 Task: Add priority to suggest fields.
Action: Mouse pressed left at (827, 251)
Screenshot: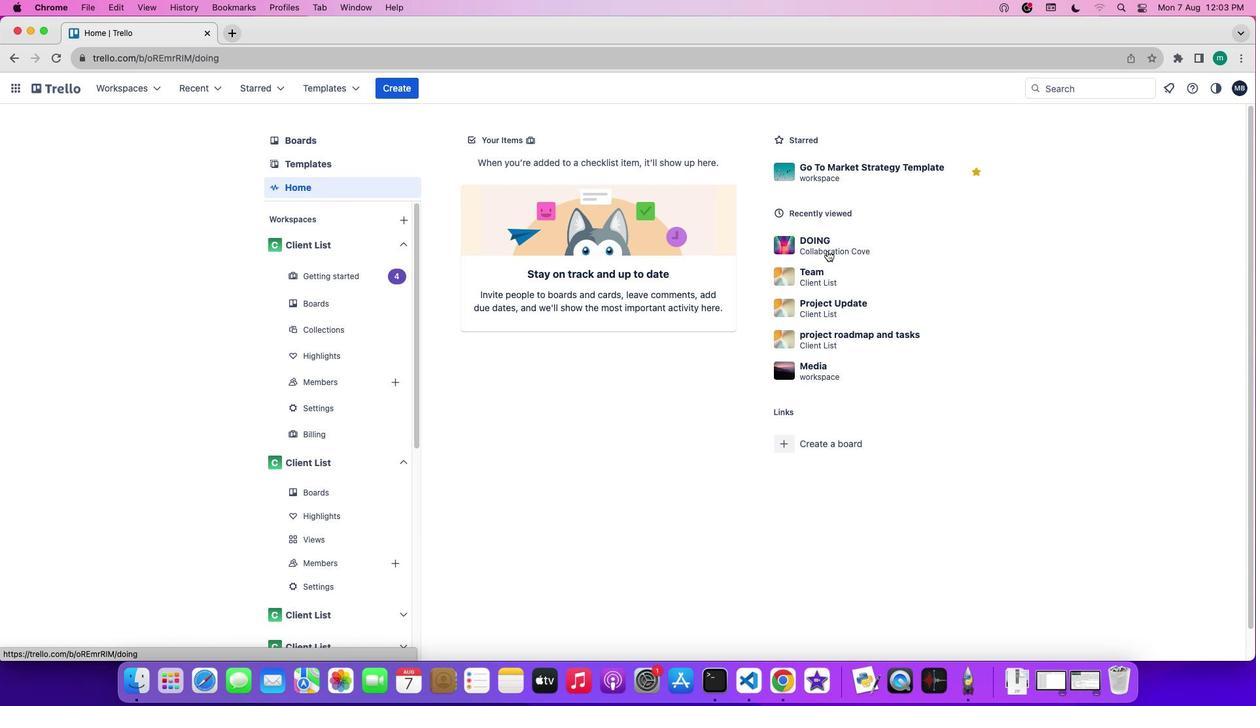 
Action: Mouse moved to (39, 254)
Screenshot: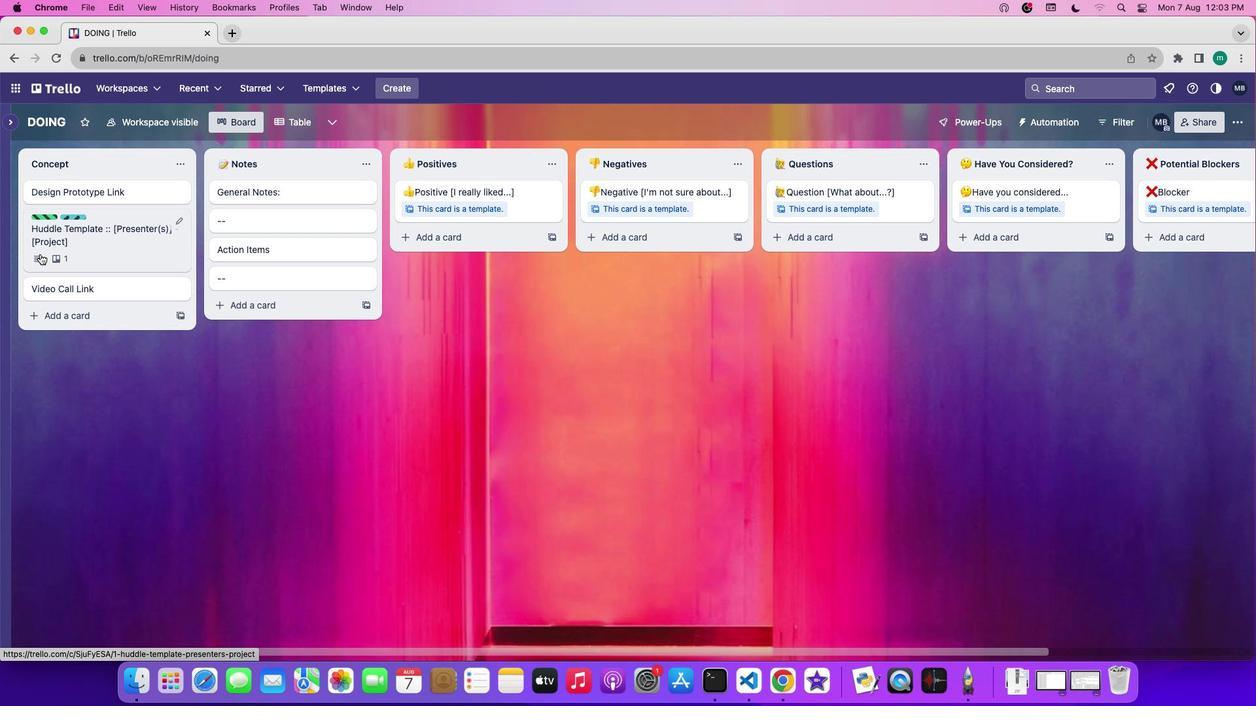 
Action: Mouse pressed left at (39, 254)
Screenshot: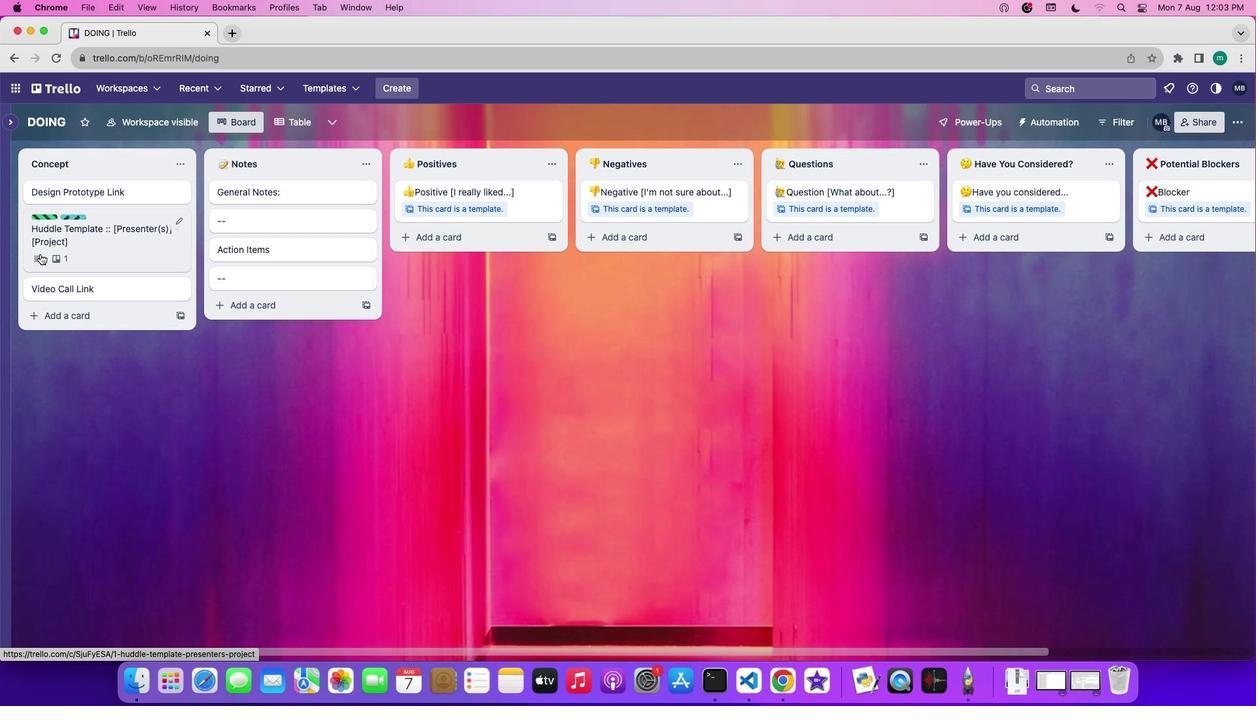 
Action: Mouse moved to (838, 363)
Screenshot: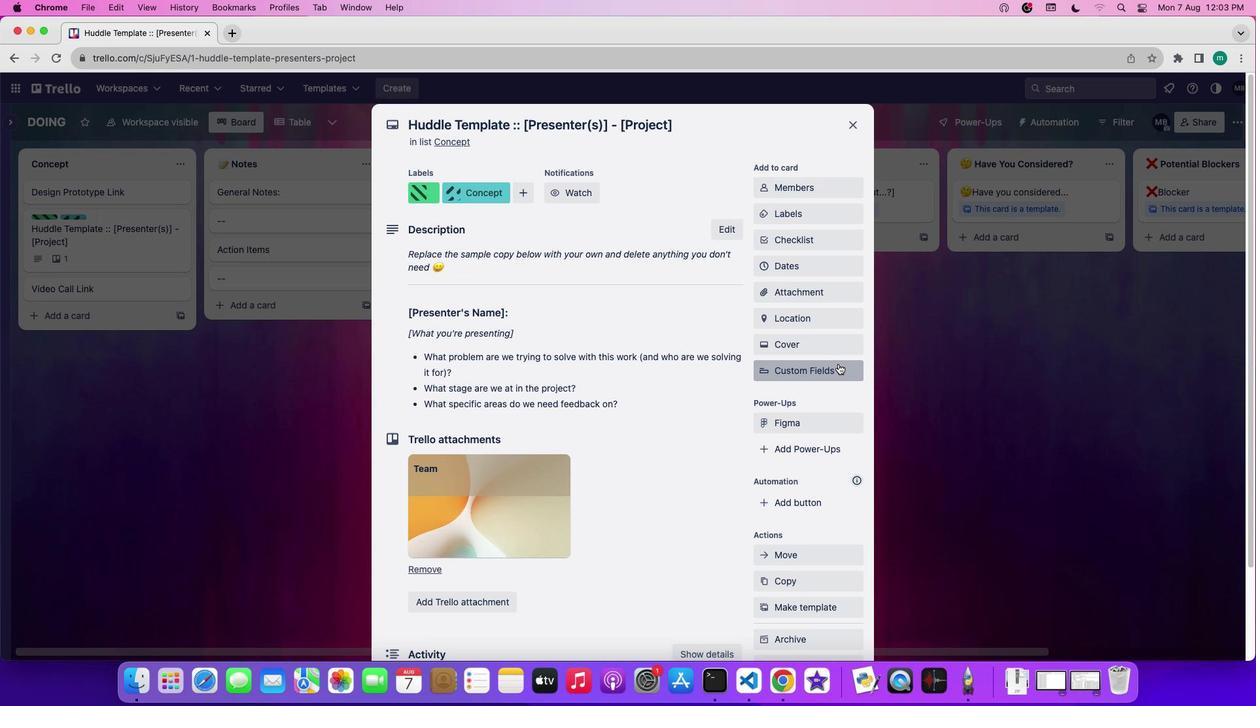 
Action: Mouse pressed left at (838, 363)
Screenshot: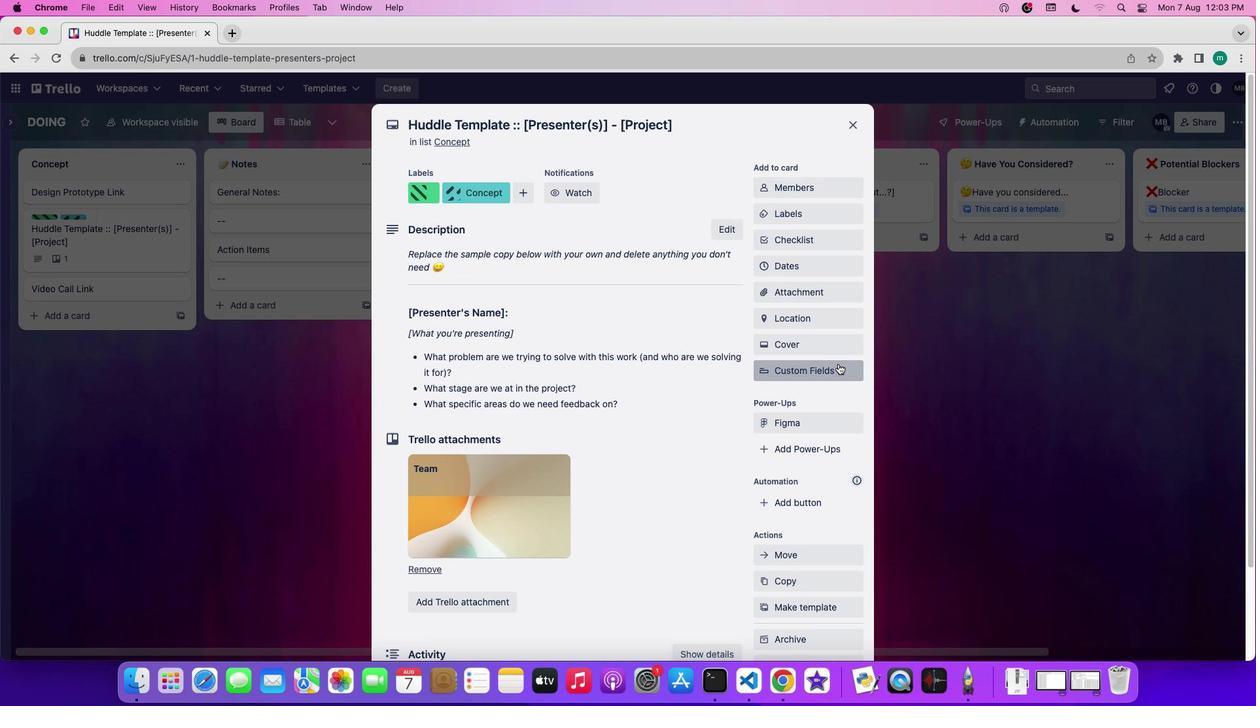 
Action: Mouse moved to (936, 460)
Screenshot: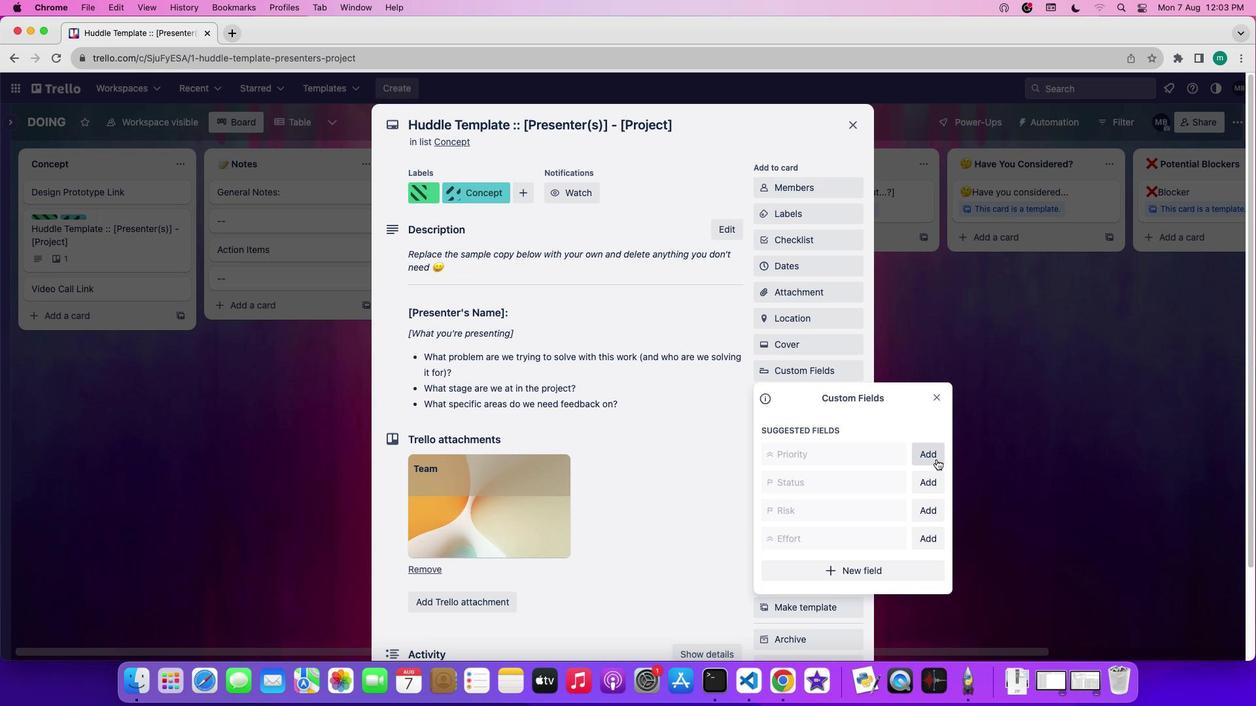 
Action: Mouse pressed left at (936, 460)
Screenshot: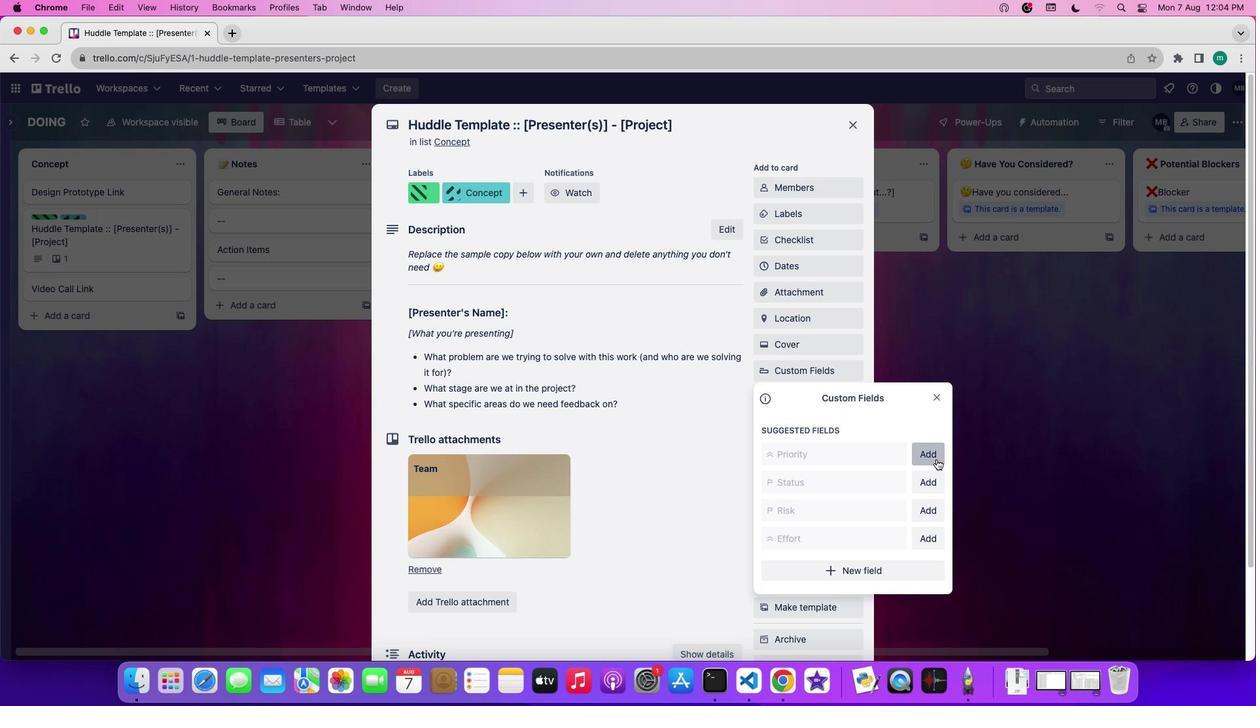 
Action: Mouse moved to (935, 456)
Screenshot: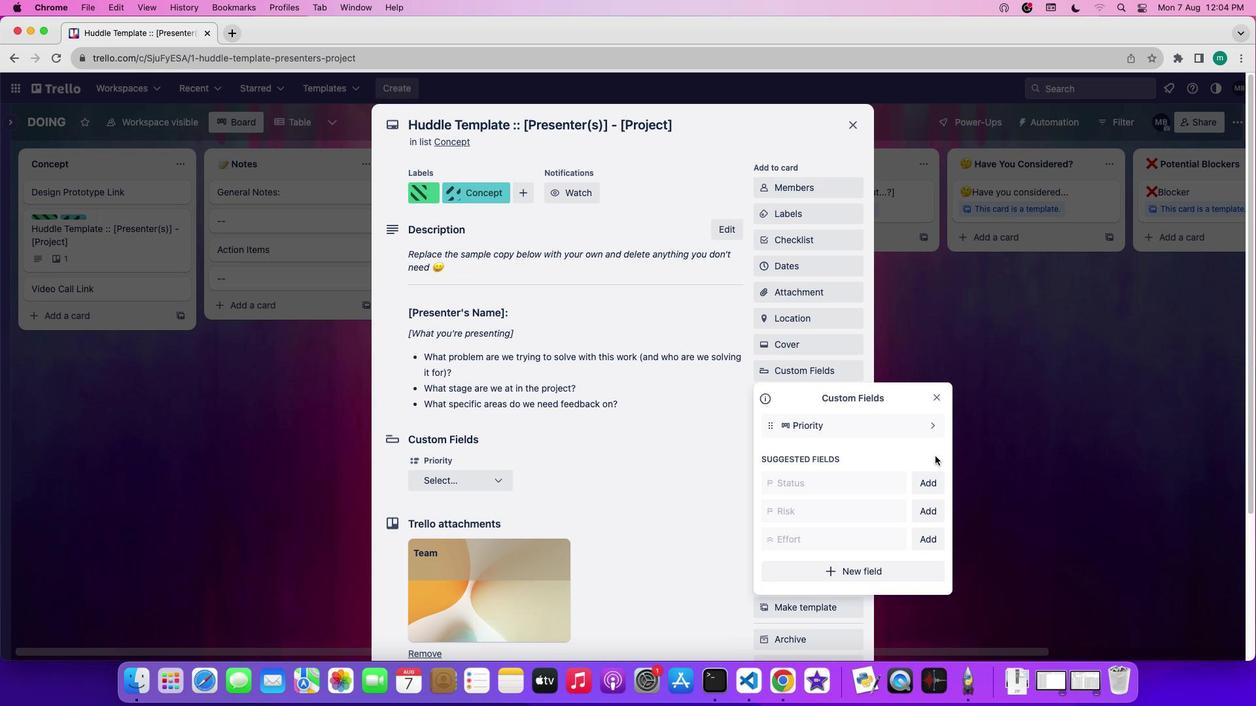 
